 Task: Use the "Move to" option to preview messages in specific labels or folders.
Action: Mouse moved to (878, 169)
Screenshot: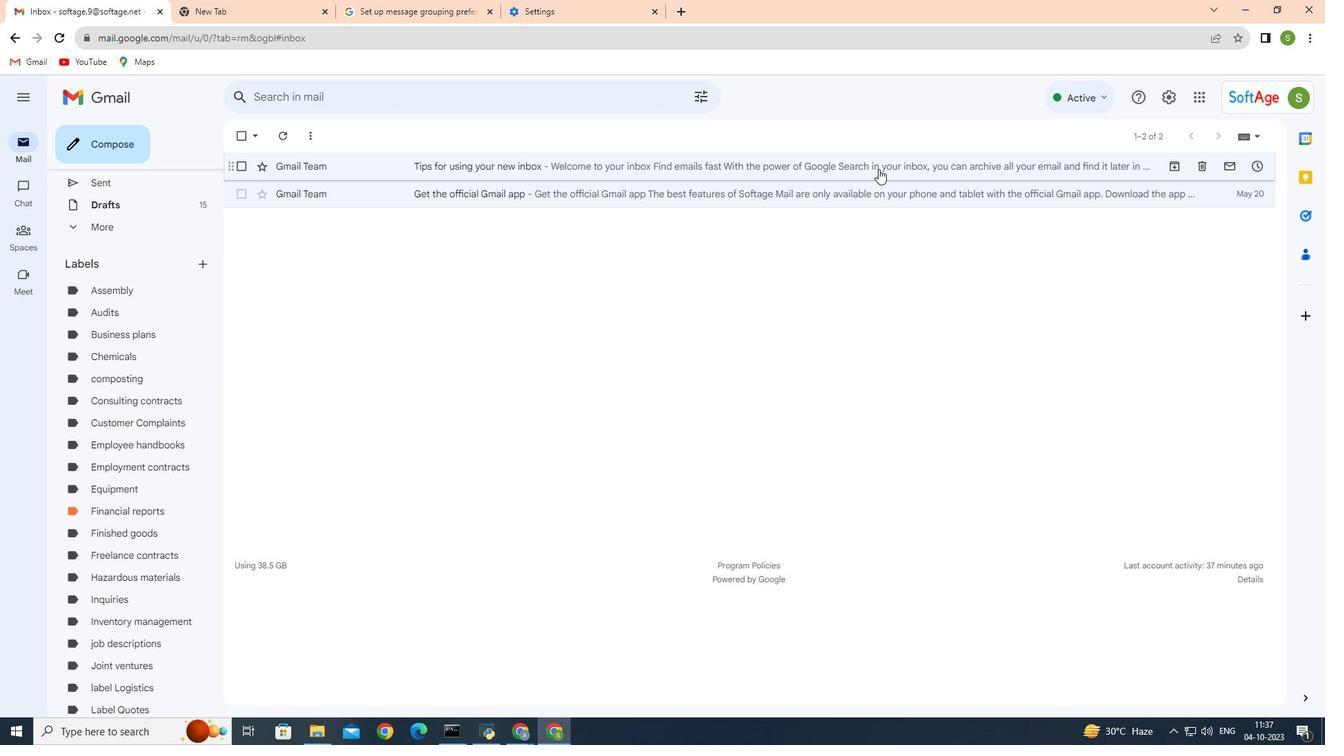 
Action: Mouse pressed right at (878, 169)
Screenshot: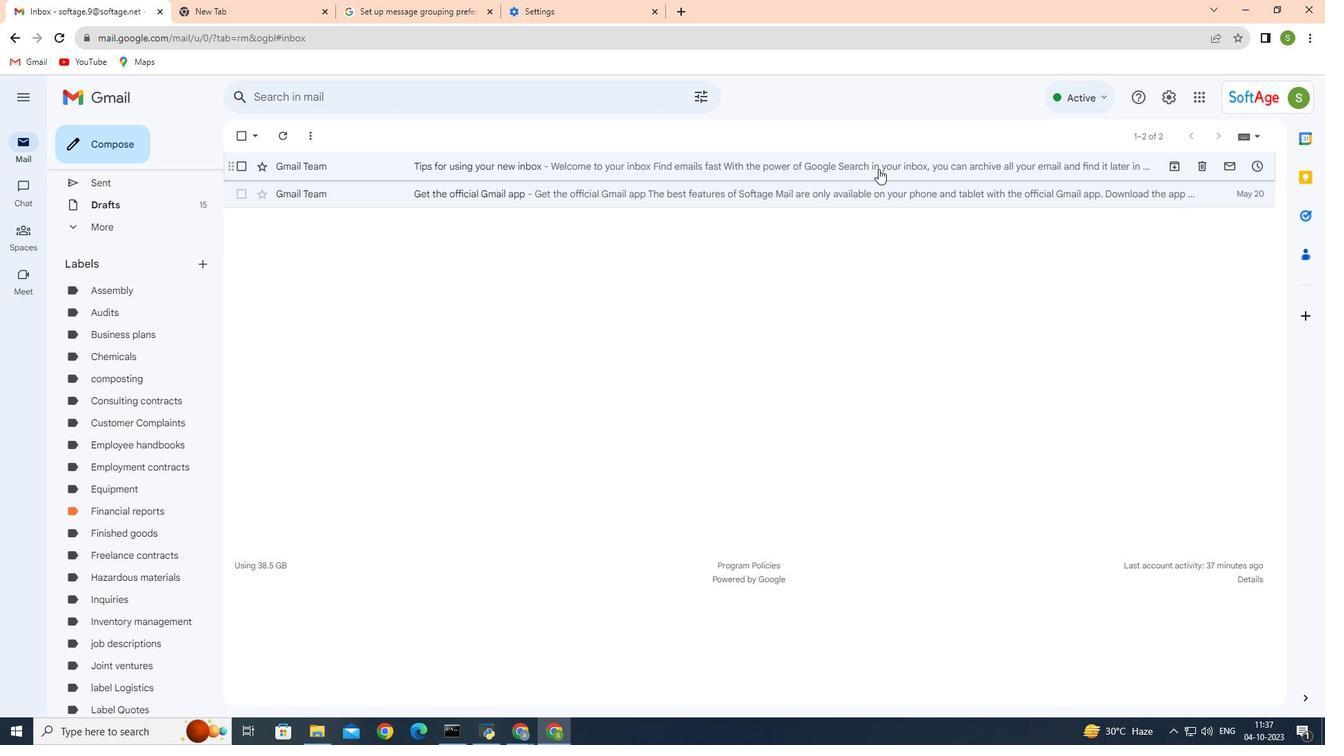 
Action: Mouse moved to (1140, 258)
Screenshot: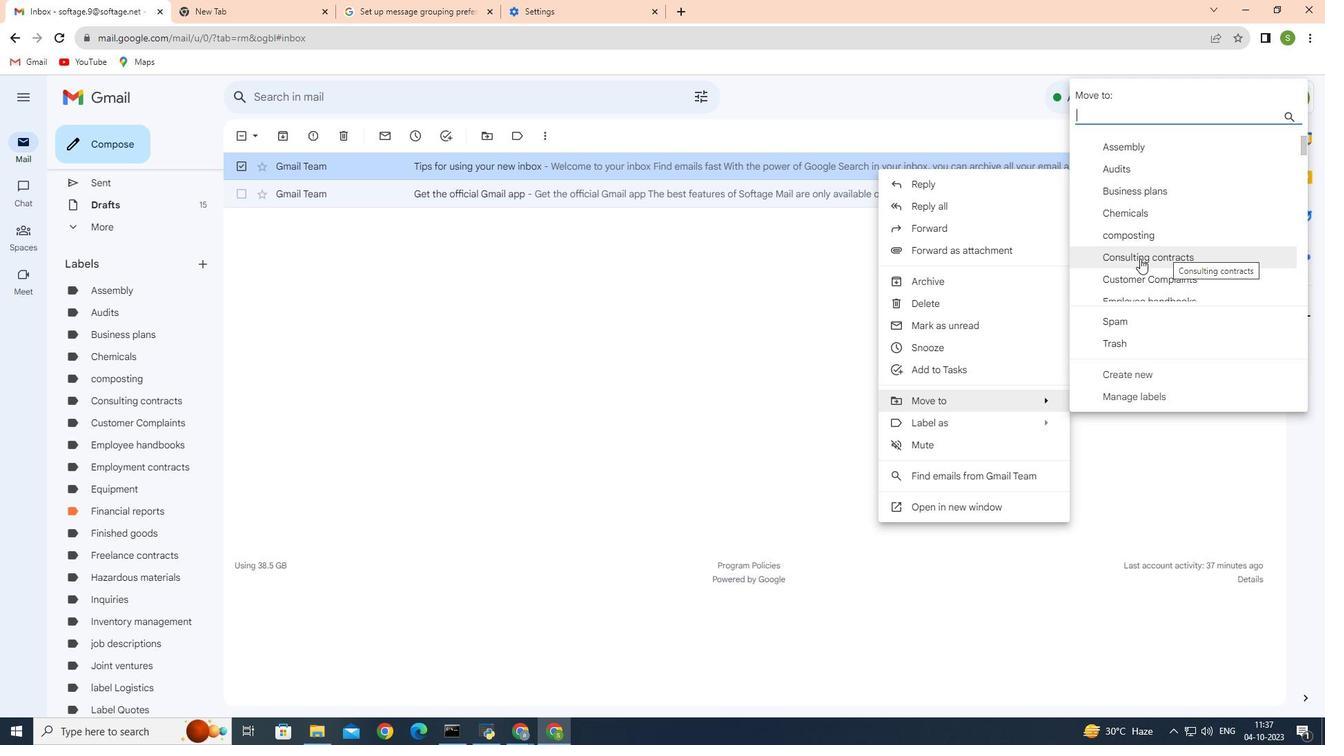 
Action: Mouse pressed left at (1140, 258)
Screenshot: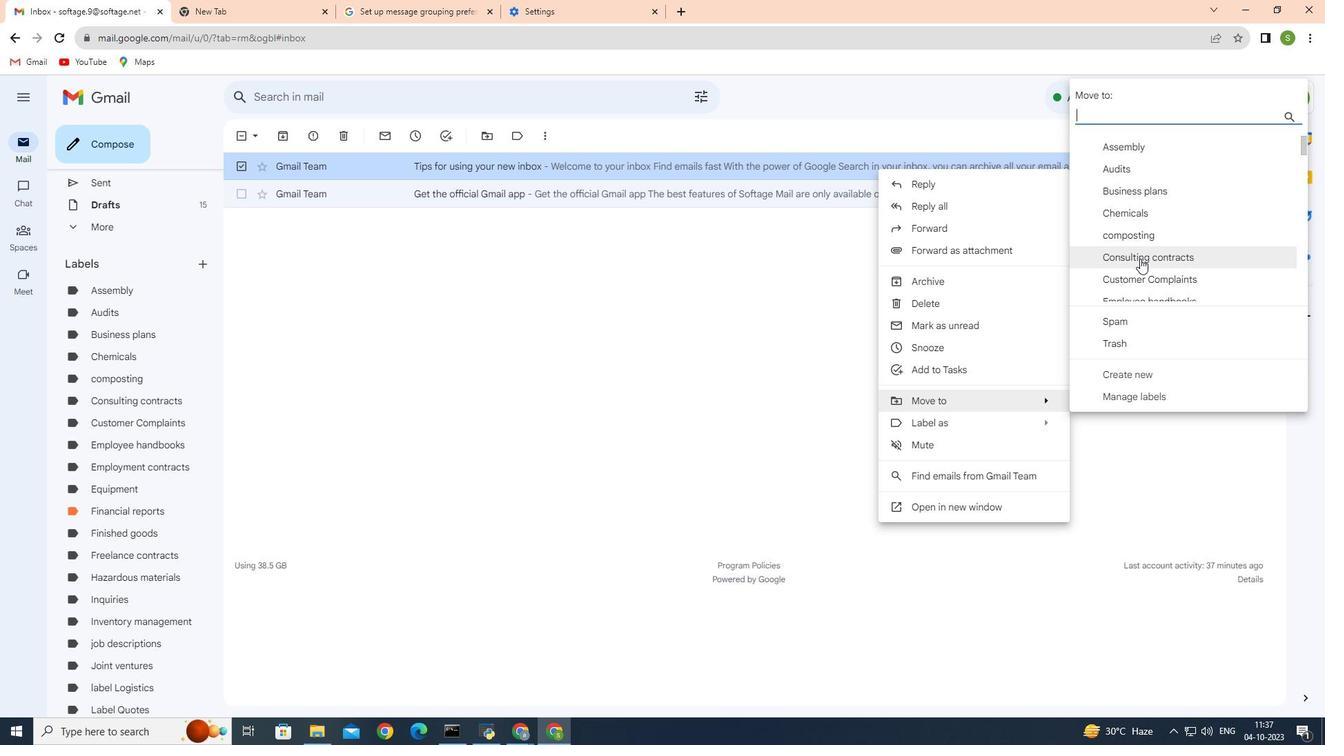
Action: Mouse pressed left at (1140, 258)
Screenshot: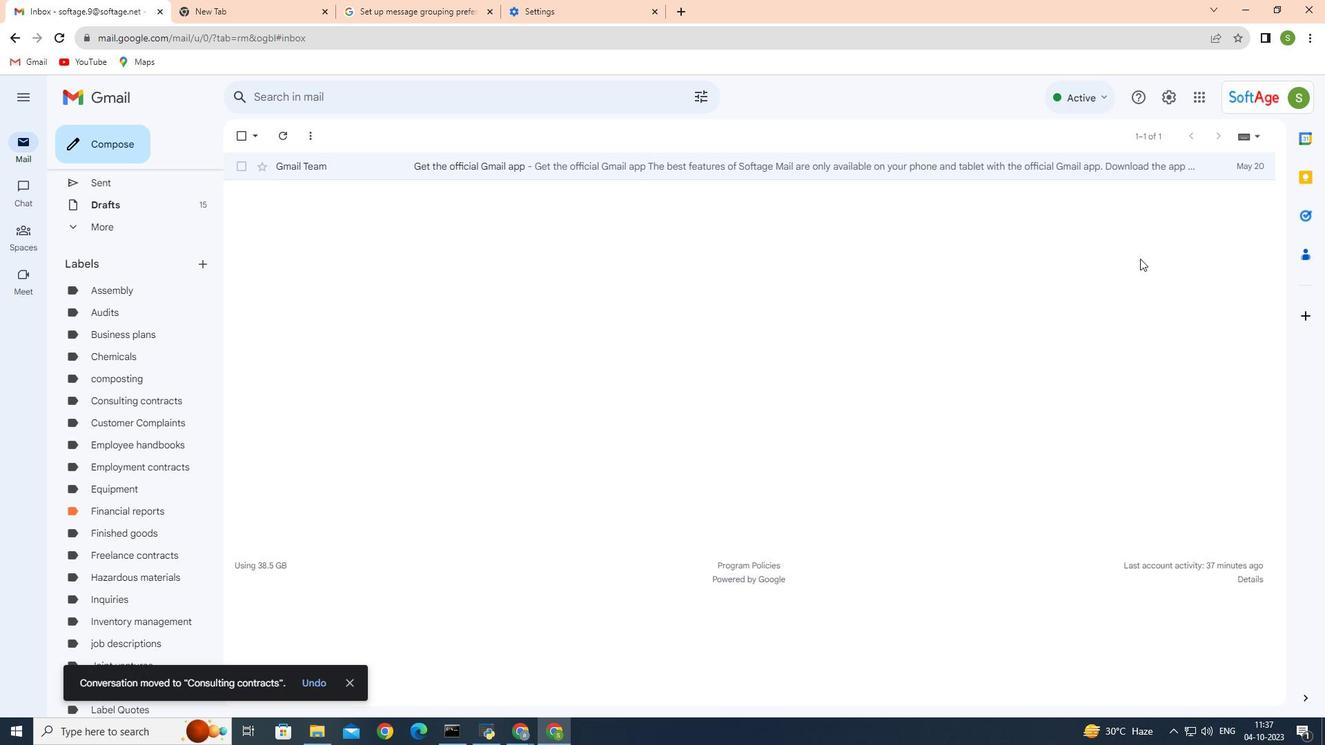 
Action: Mouse moved to (149, 400)
Screenshot: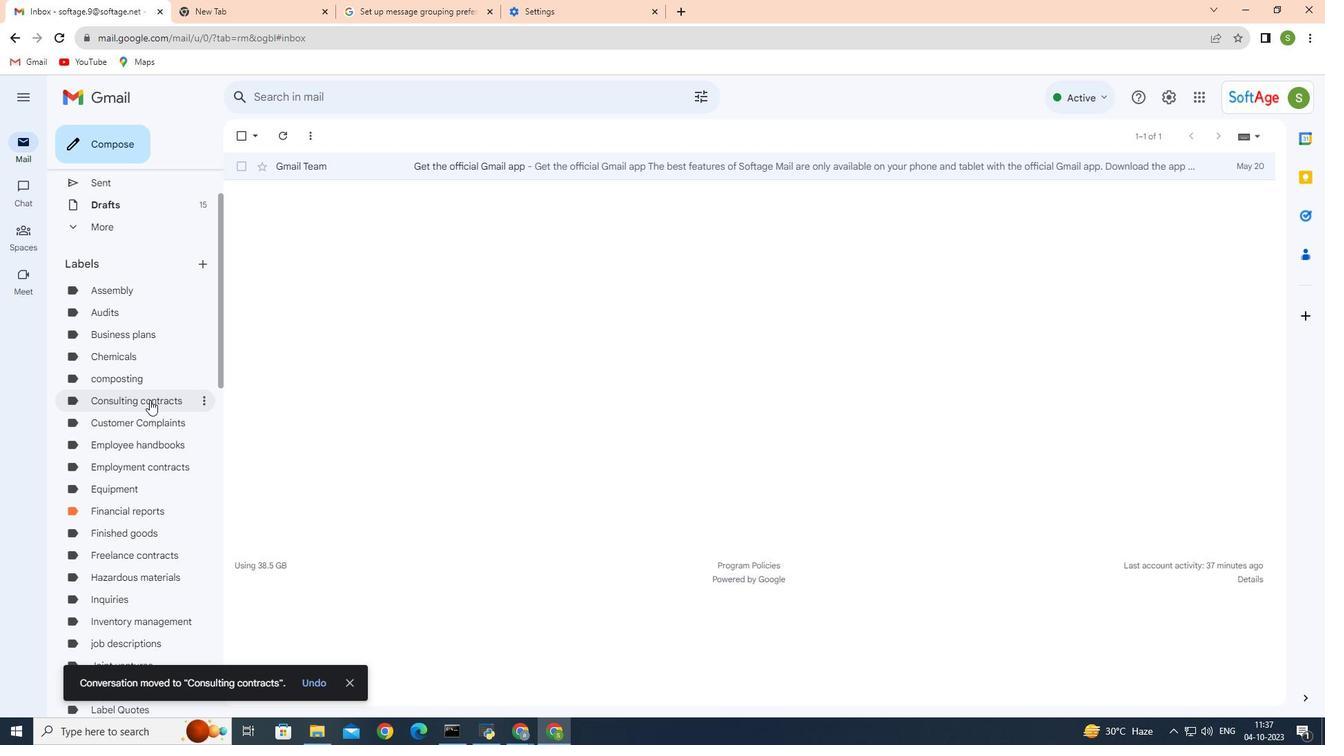 
Action: Mouse pressed left at (149, 400)
Screenshot: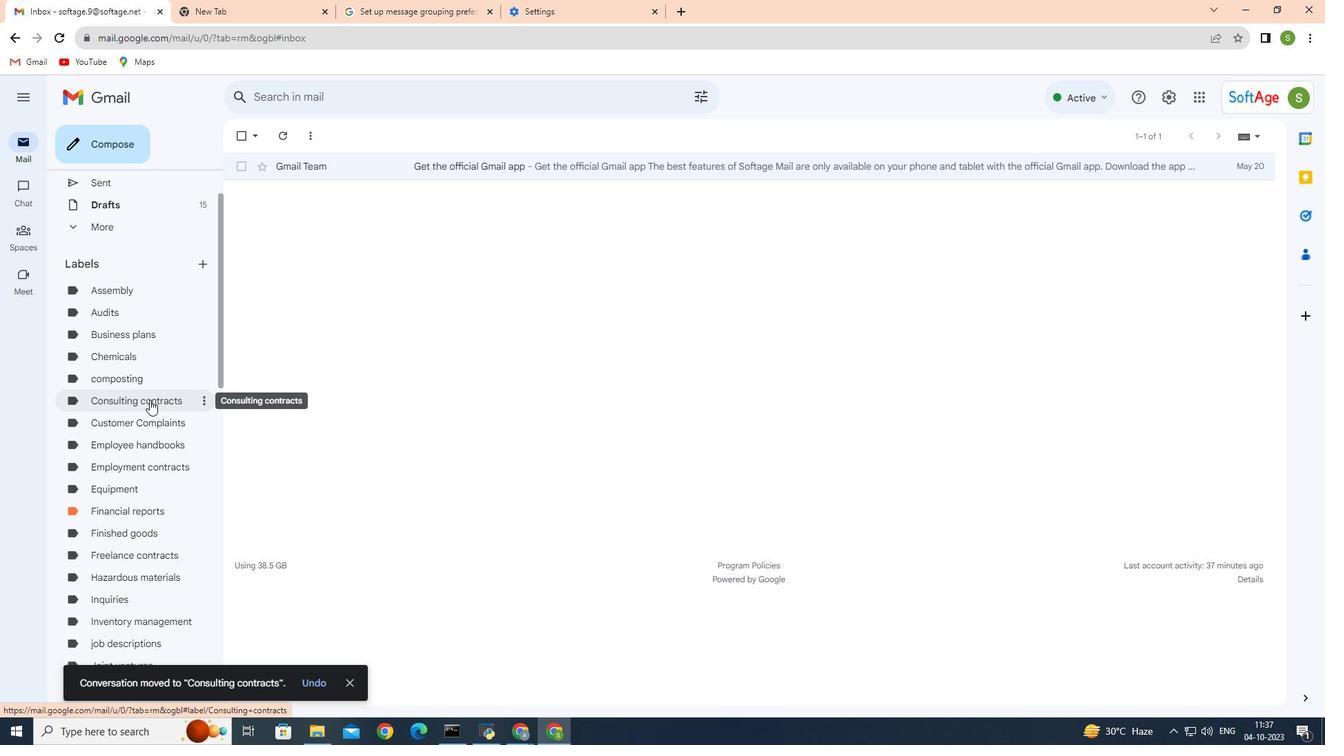 
Action: Mouse moved to (619, 363)
Screenshot: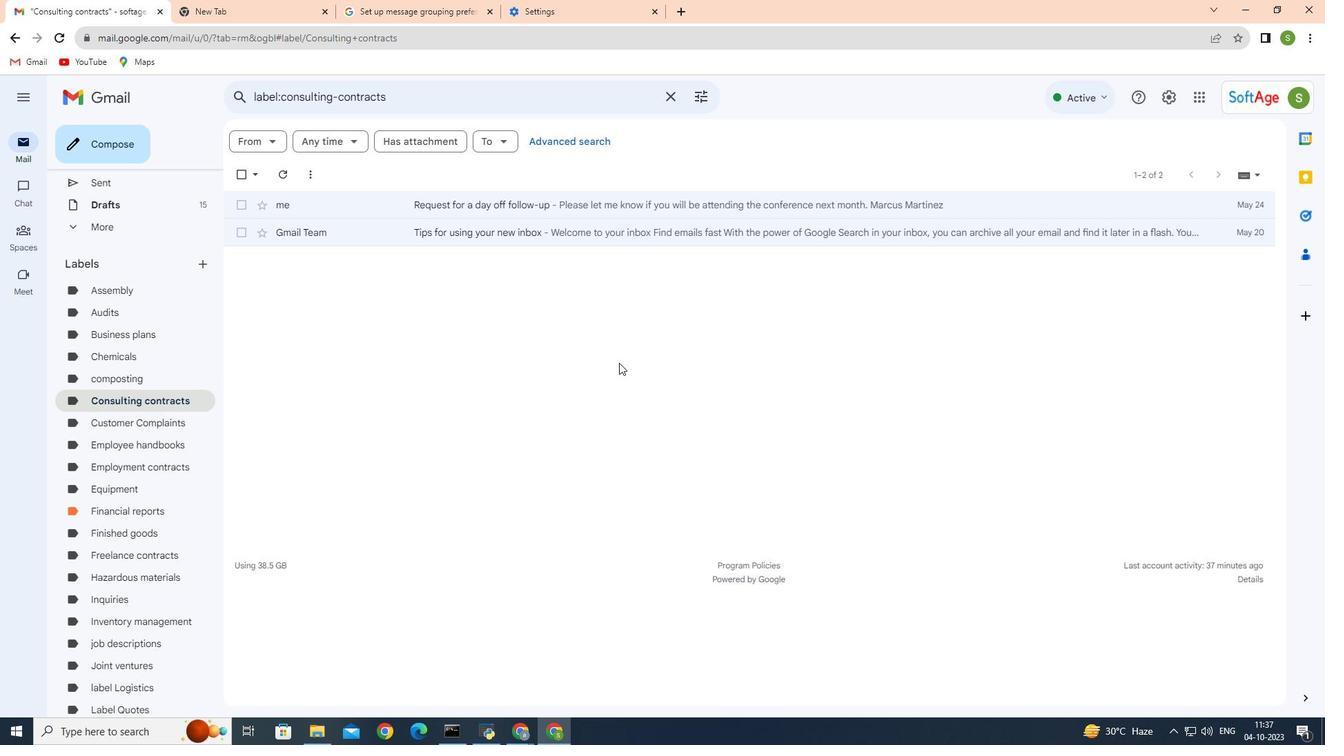 
